 Task: Add the description "Digital dependence fuels the social dilemma." and apply the Custom angle as "-60°".
Action: Mouse moved to (42, 150)
Screenshot: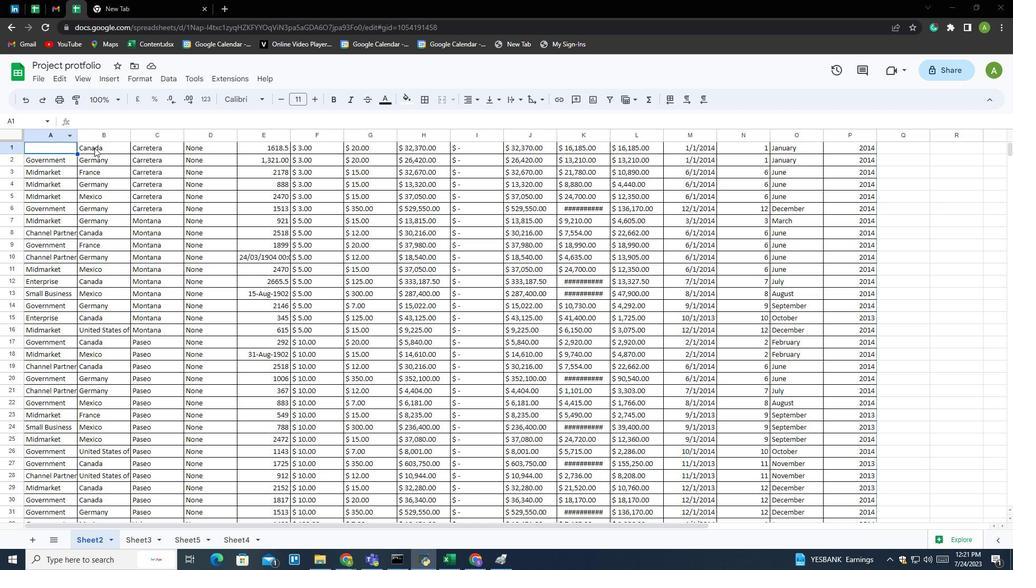 
Action: Mouse pressed left at (42, 150)
Screenshot: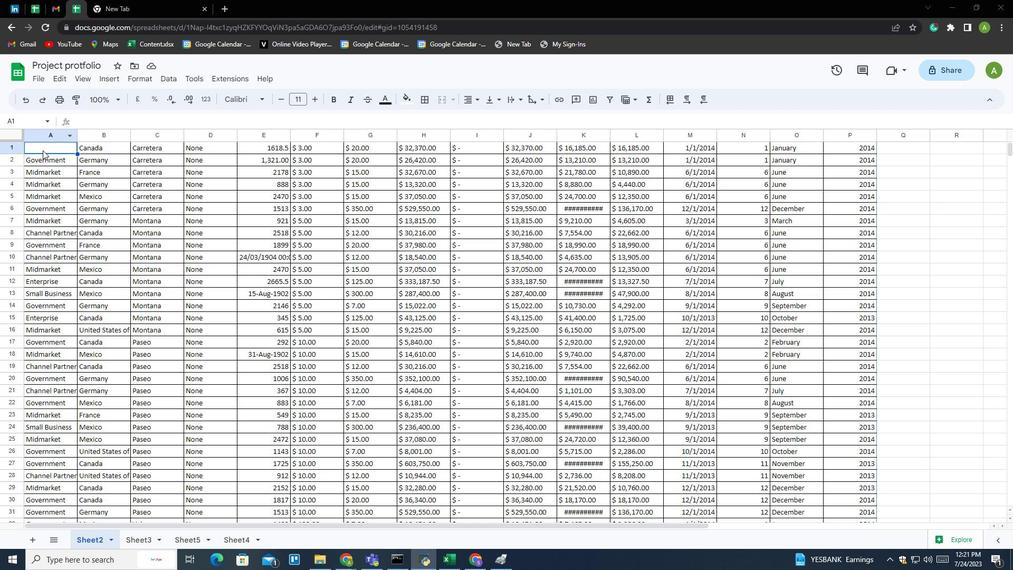 
Action: Key pressed <Key.shift>Digital<Key.space>dependence<Key.space>fuels<Key.space>the<Key.space>social<Key.space>dilemma.
Screenshot: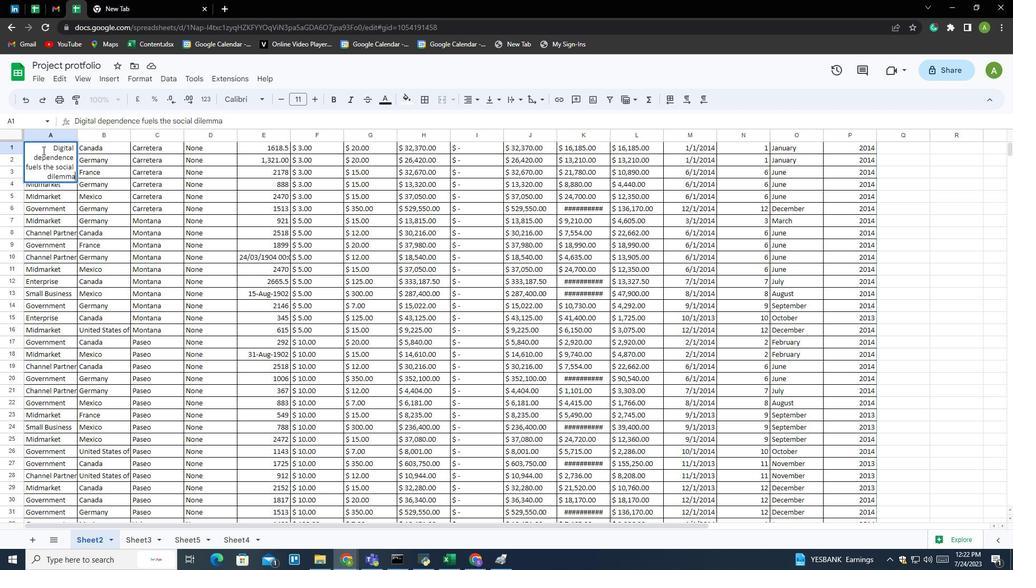 
Action: Mouse moved to (538, 101)
Screenshot: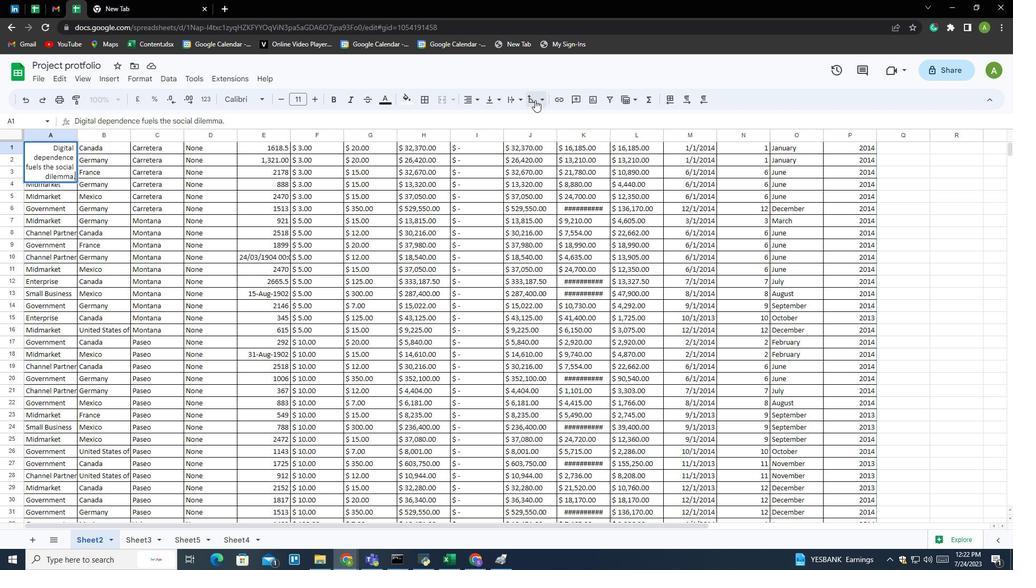
Action: Mouse pressed left at (538, 101)
Screenshot: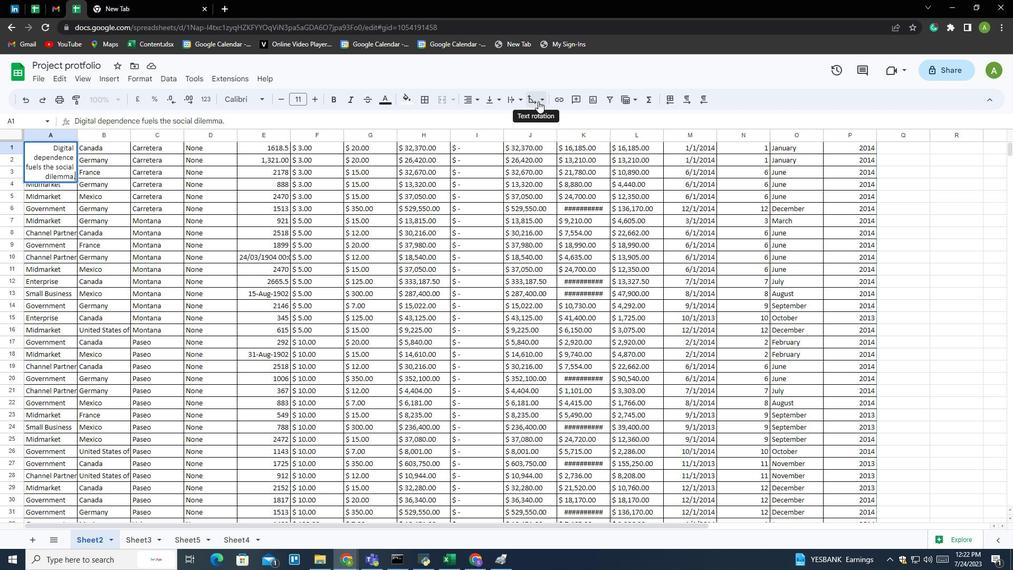 
Action: Mouse moved to (647, 119)
Screenshot: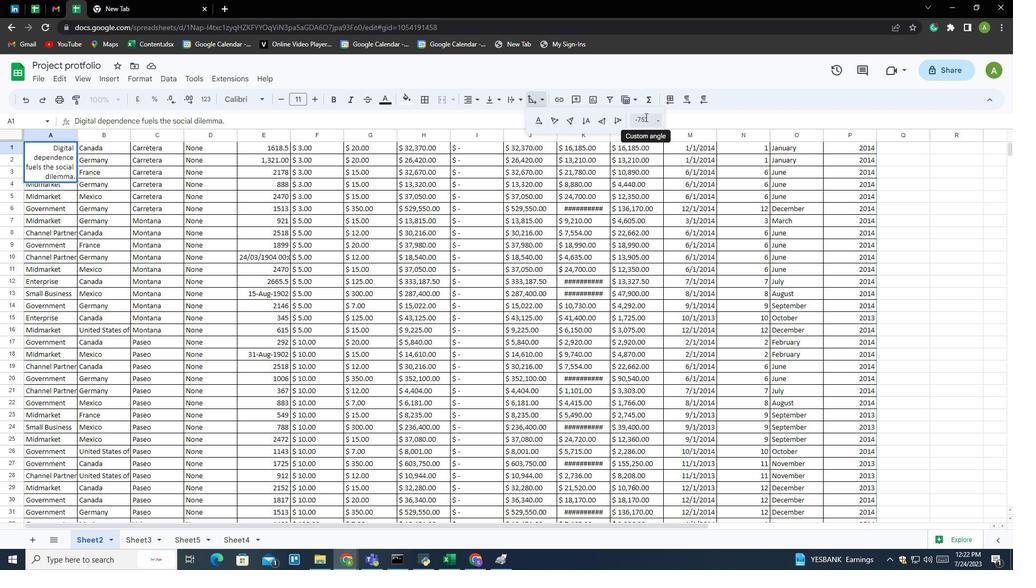 
Action: Mouse pressed left at (647, 119)
Screenshot: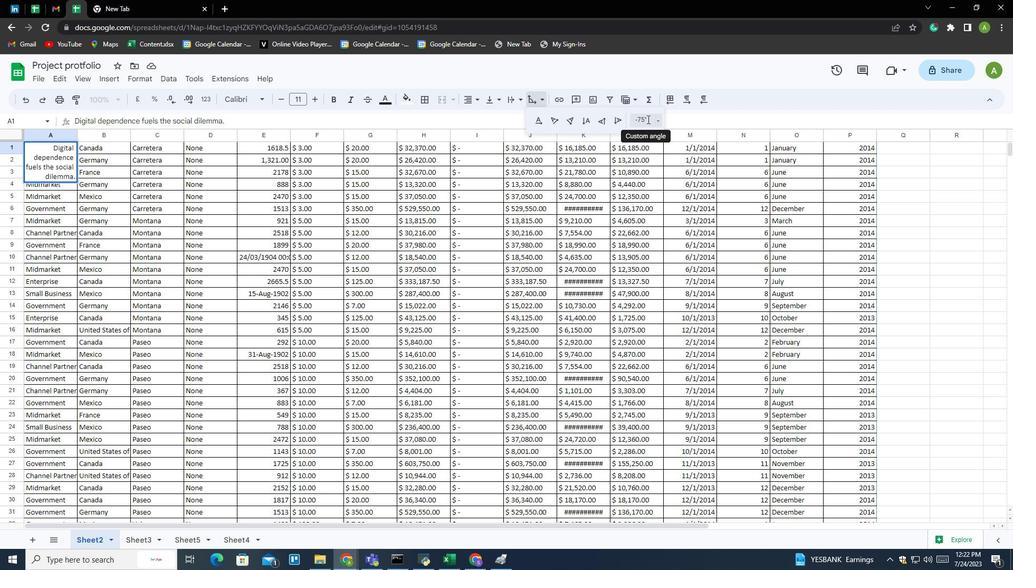 
Action: Mouse moved to (646, 169)
Screenshot: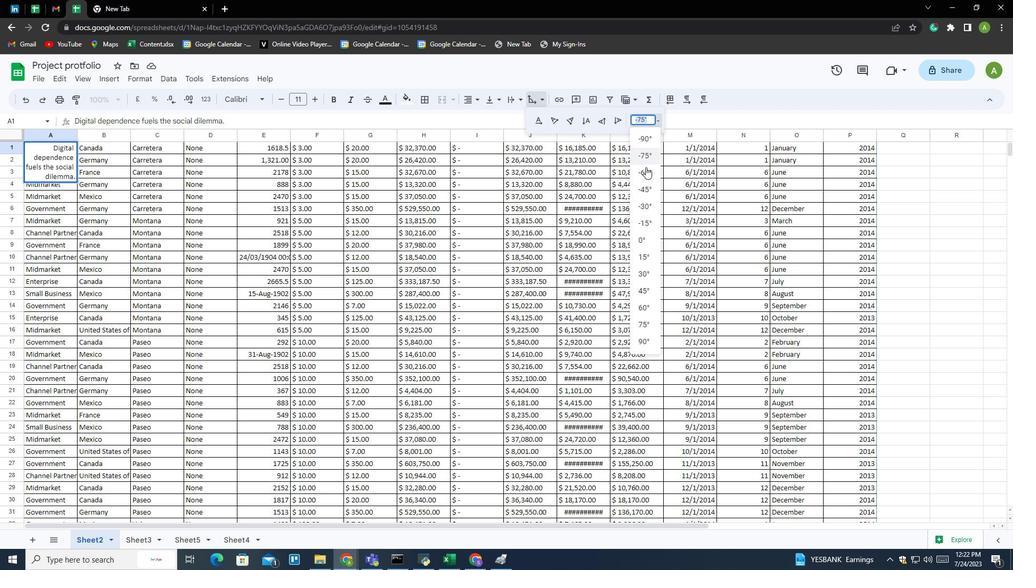 
Action: Mouse pressed left at (646, 169)
Screenshot: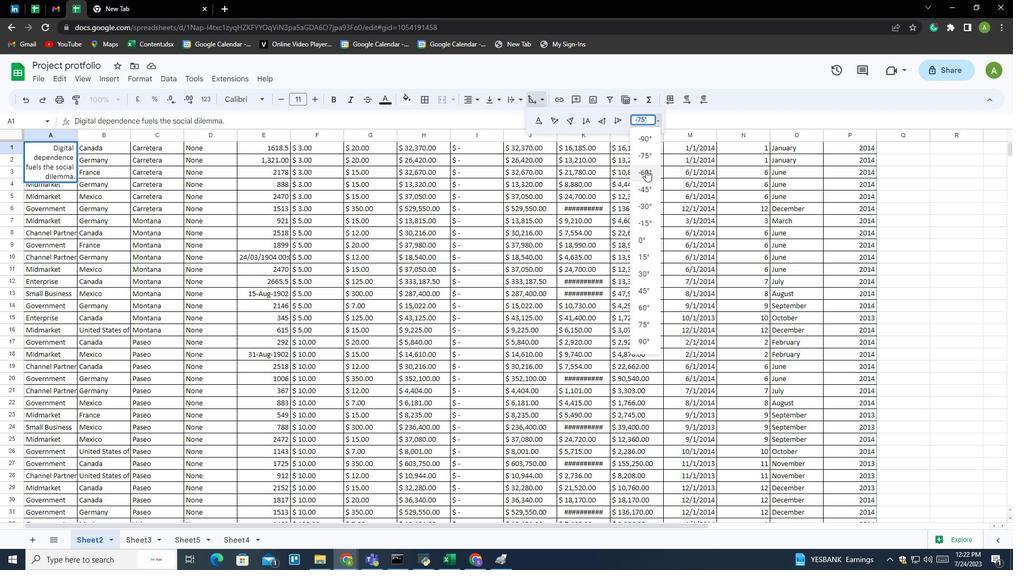 
Action: Mouse moved to (160, 232)
Screenshot: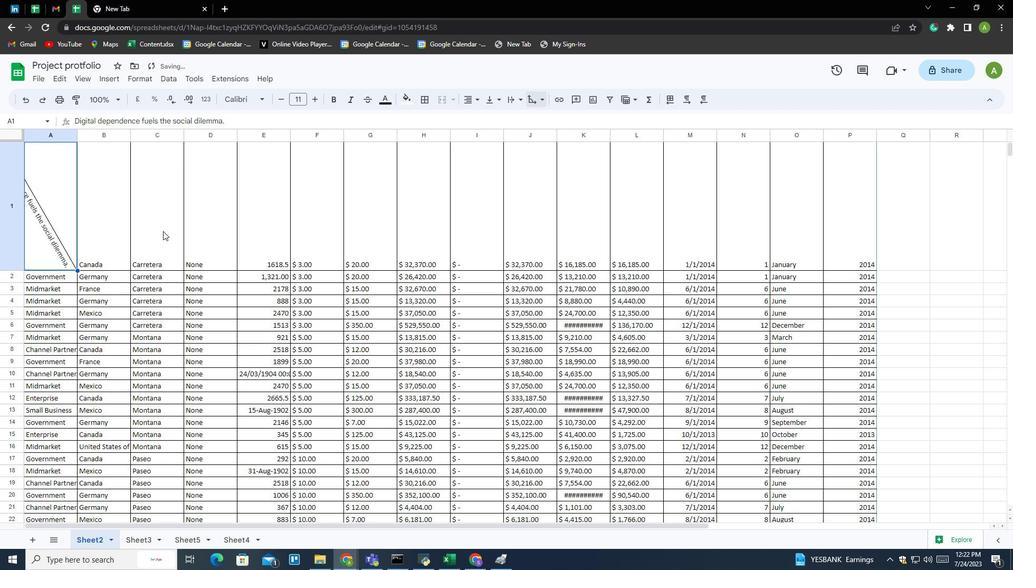 
